 Task: Change the description text to bold.
Action: Mouse moved to (162, 199)
Screenshot: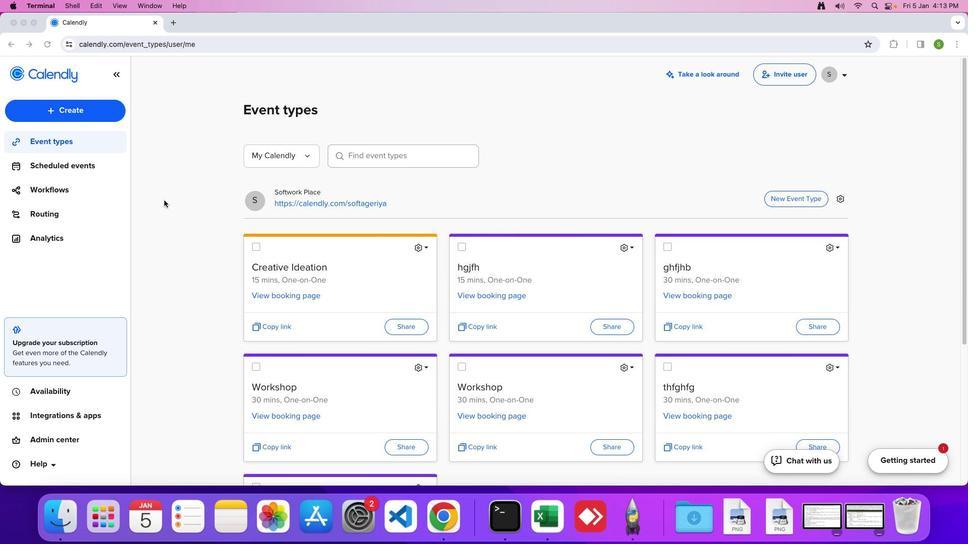 
Action: Mouse pressed left at (162, 199)
Screenshot: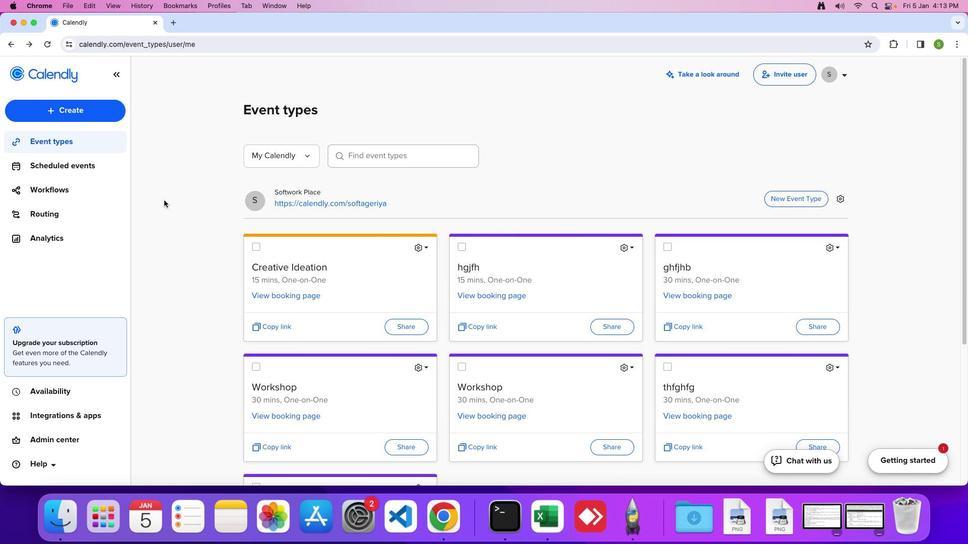 
Action: Mouse moved to (84, 140)
Screenshot: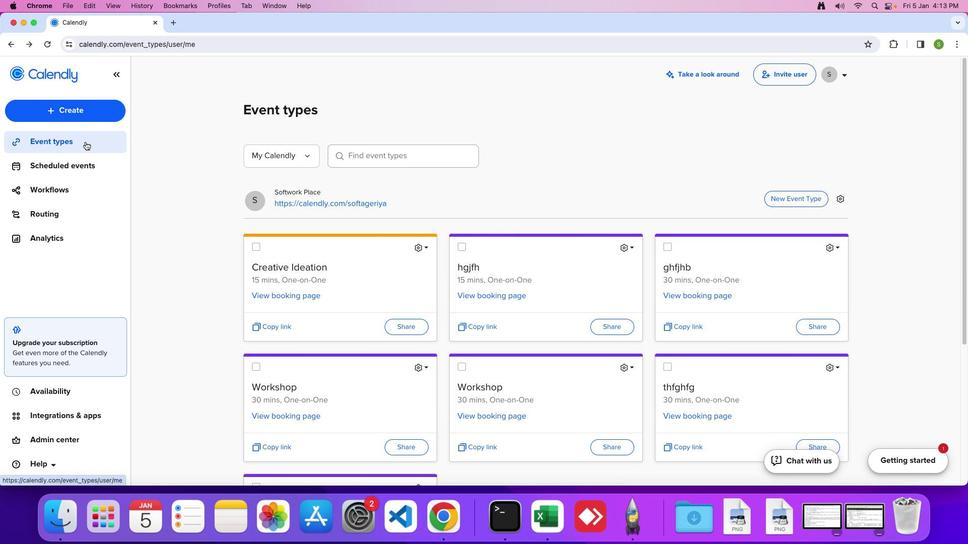 
Action: Mouse pressed left at (84, 140)
Screenshot: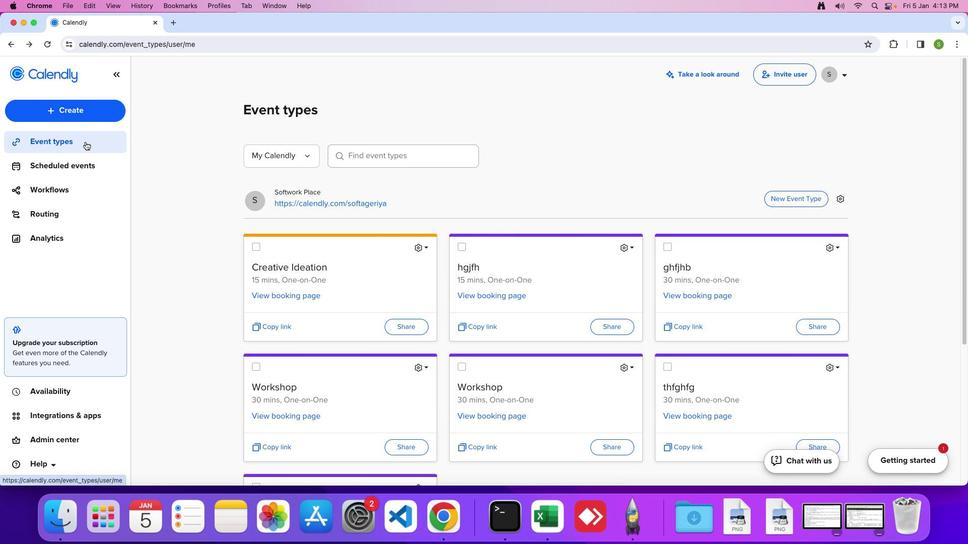 
Action: Mouse moved to (423, 243)
Screenshot: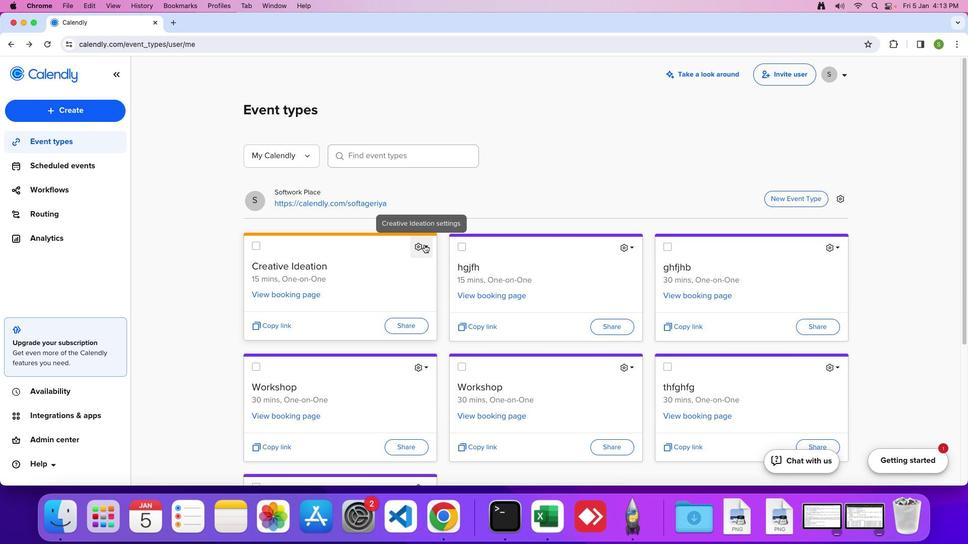 
Action: Mouse pressed left at (423, 243)
Screenshot: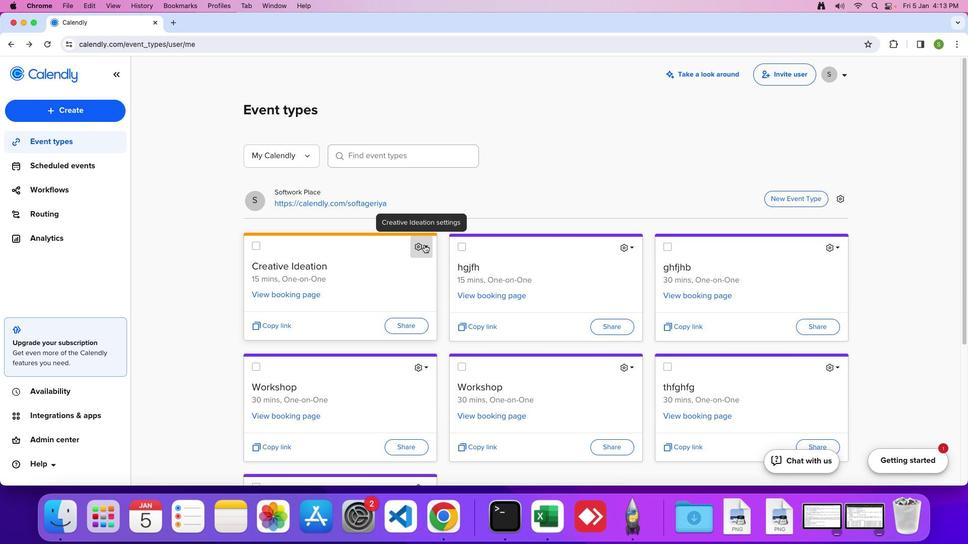 
Action: Mouse moved to (391, 270)
Screenshot: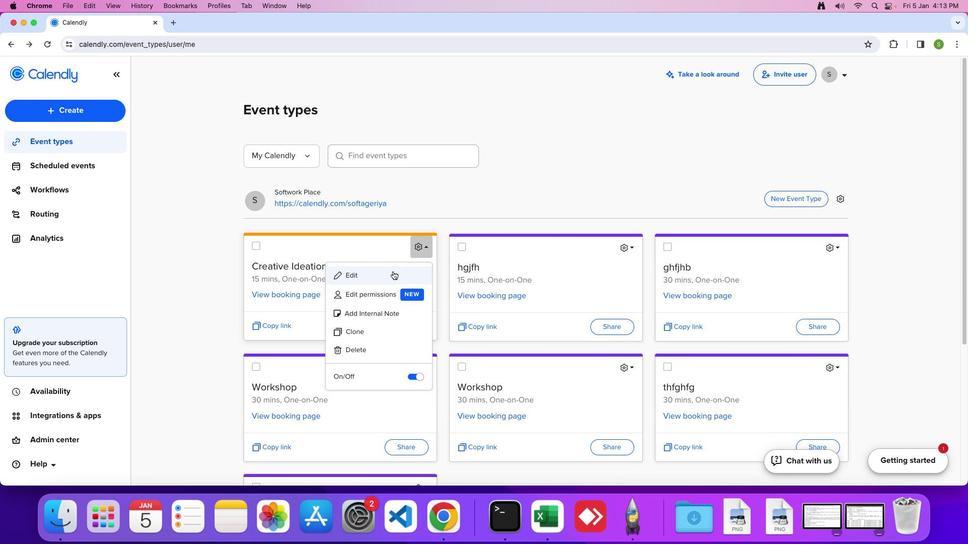 
Action: Mouse pressed left at (391, 270)
Screenshot: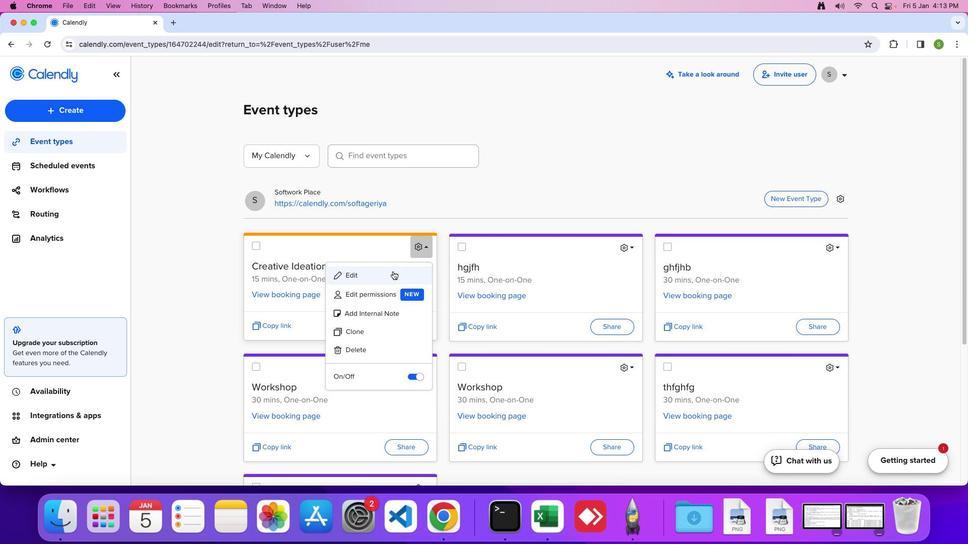 
Action: Mouse moved to (160, 162)
Screenshot: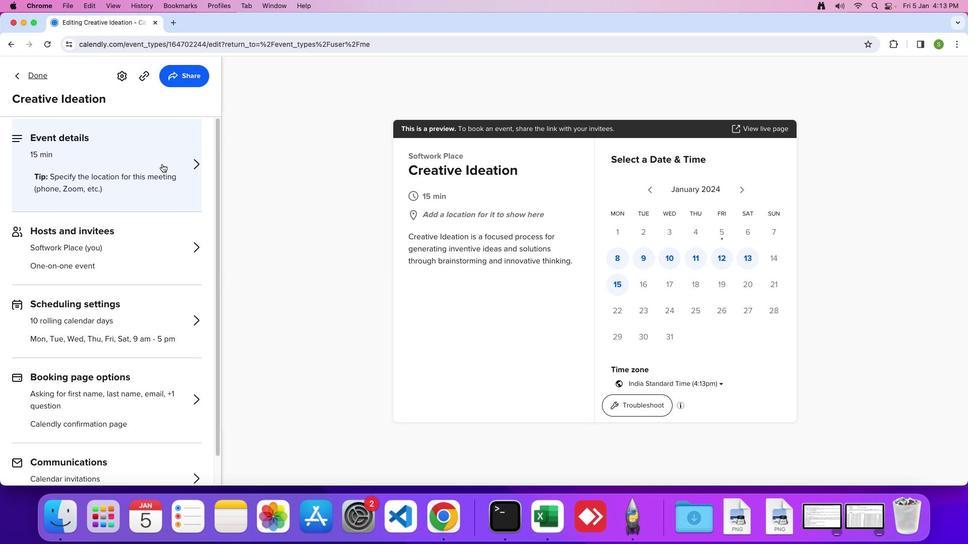 
Action: Mouse pressed left at (160, 162)
Screenshot: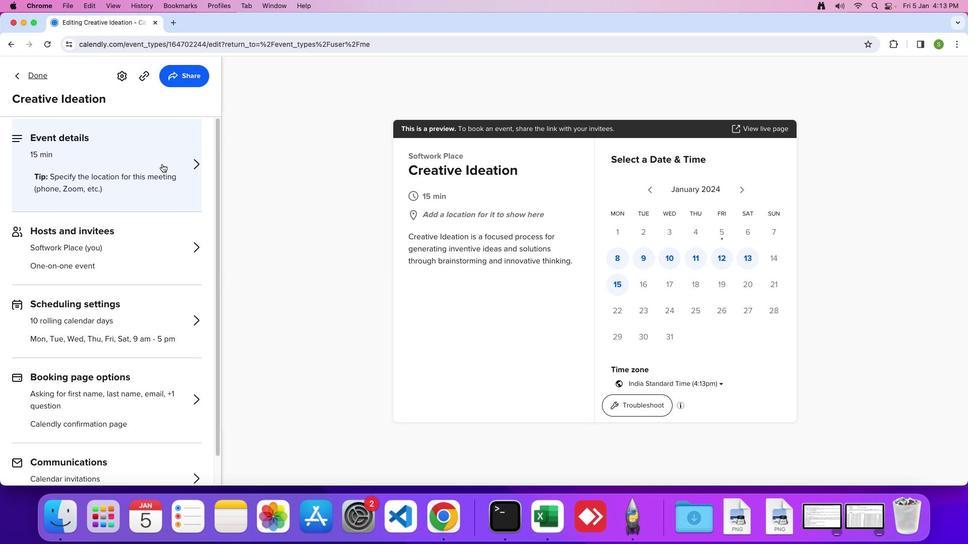 
Action: Mouse moved to (158, 356)
Screenshot: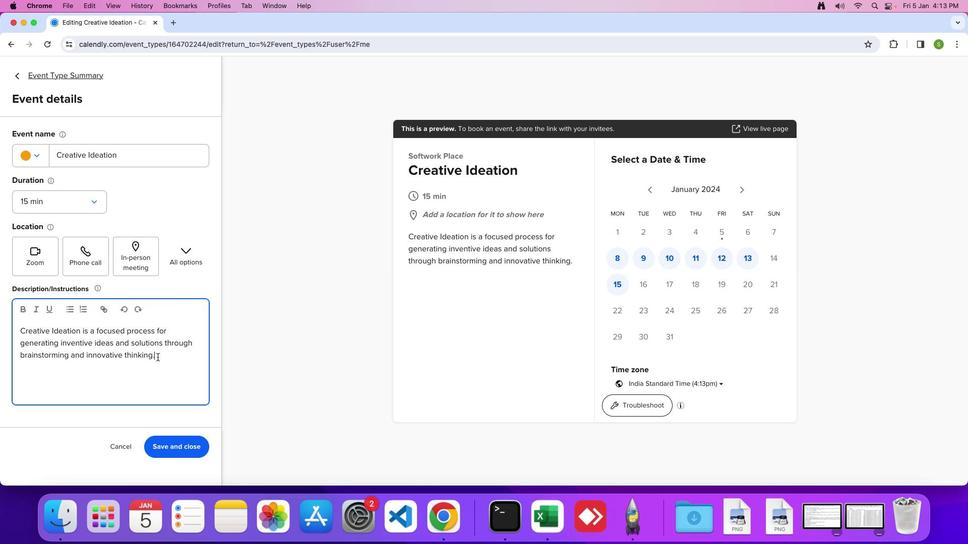 
Action: Mouse pressed left at (158, 356)
Screenshot: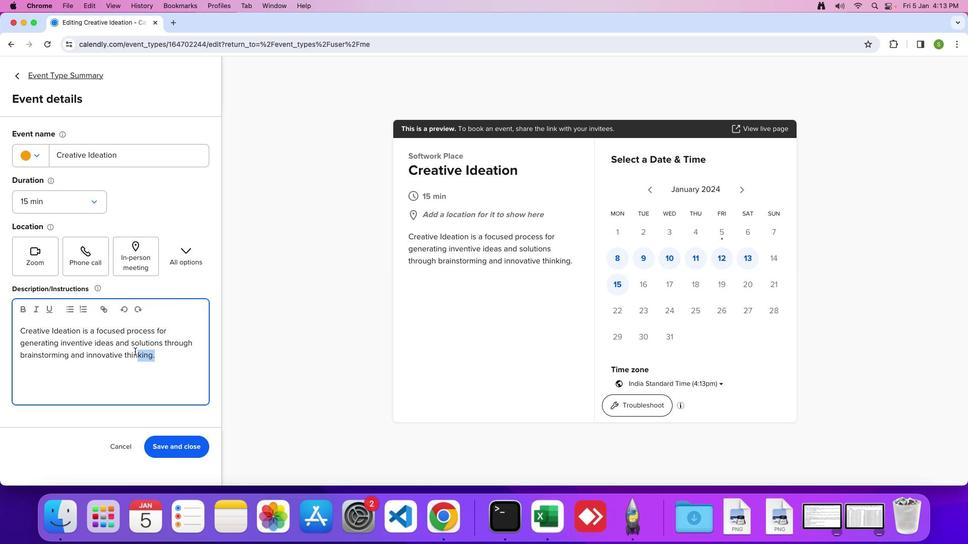 
Action: Mouse moved to (21, 310)
Screenshot: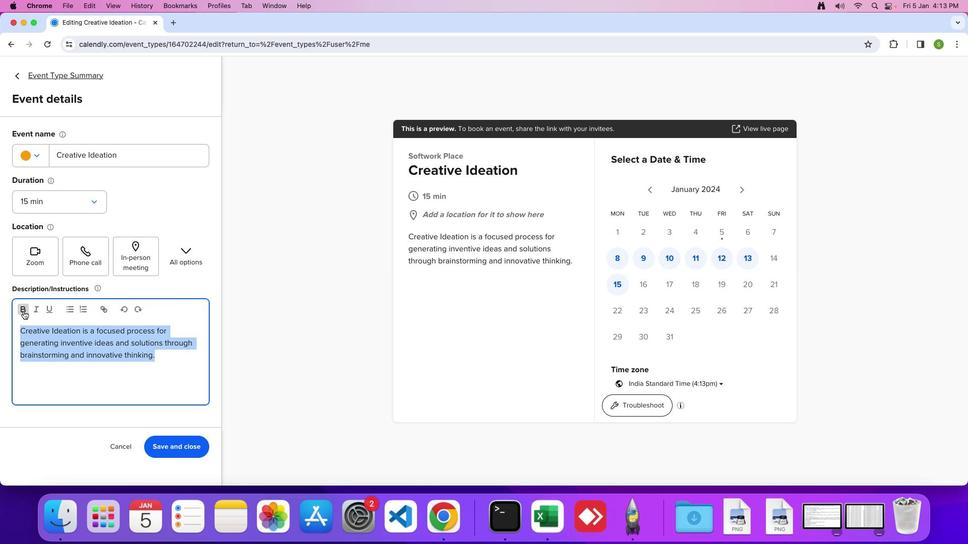 
Action: Mouse pressed left at (21, 310)
Screenshot: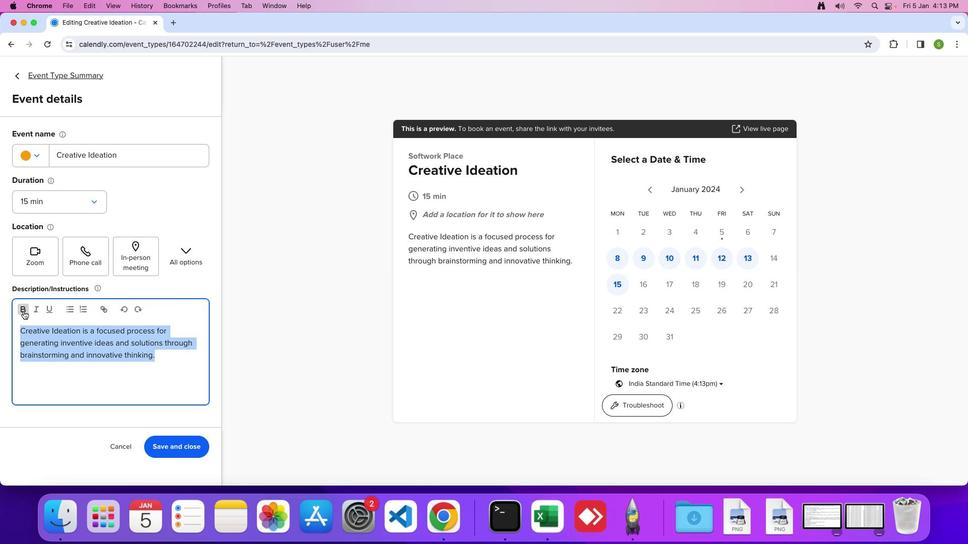 
Action: Mouse moved to (172, 447)
Screenshot: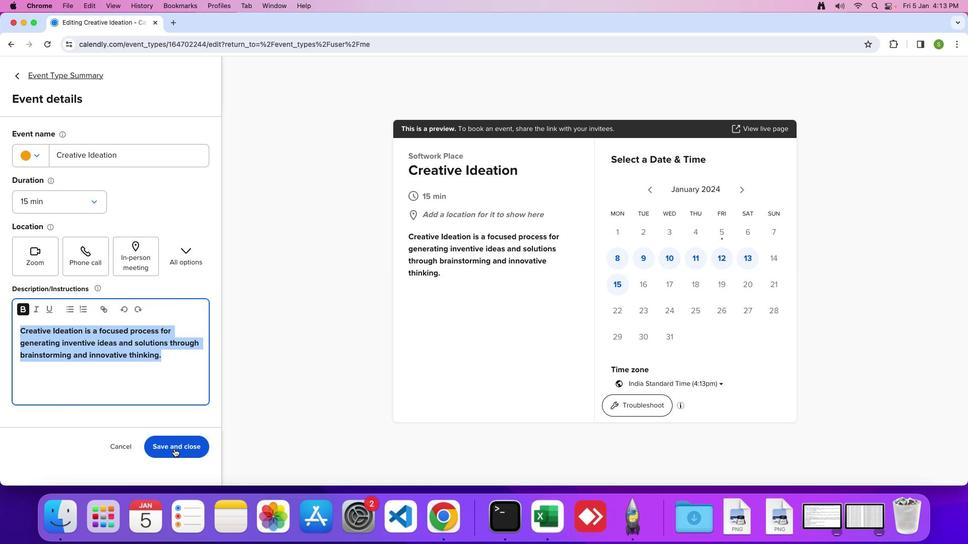 
Action: Mouse pressed left at (172, 447)
Screenshot: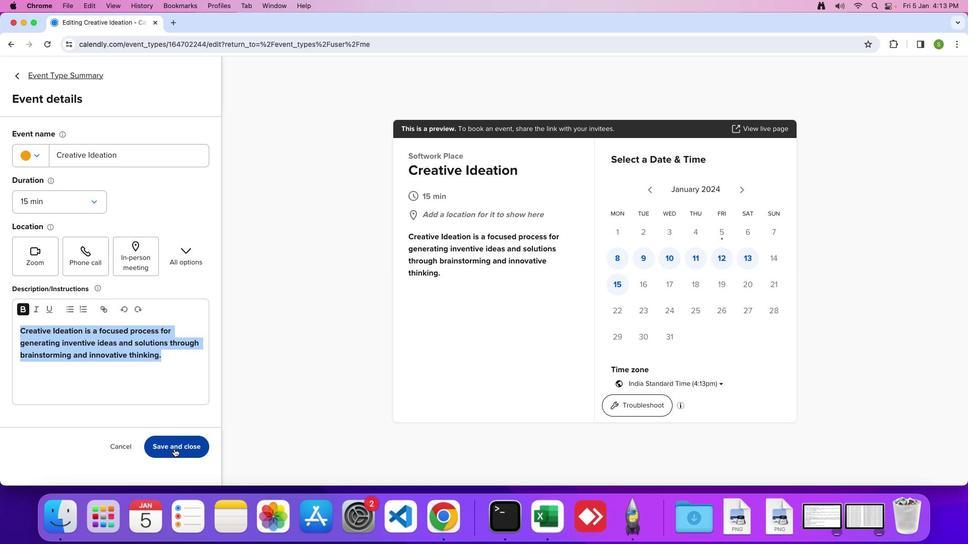 
Action: Mouse moved to (171, 447)
Screenshot: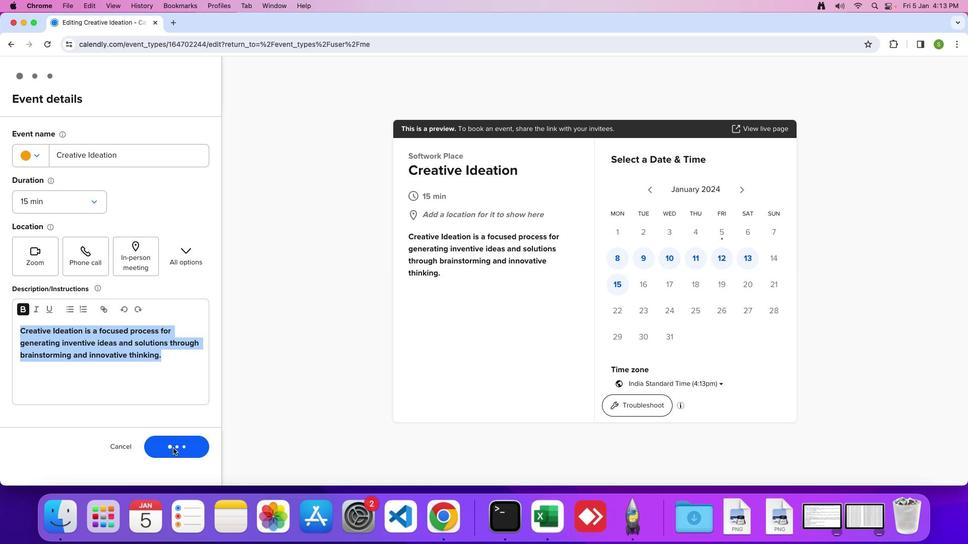 
